 Task: Create New Customer with Customer Name: Irenes Bakery, Billing Address Line1: 1126 Star Trek Drive, Billing Address Line2:  Pensacola, Billing Address Line3:  Florida 32501
Action: Mouse moved to (133, 29)
Screenshot: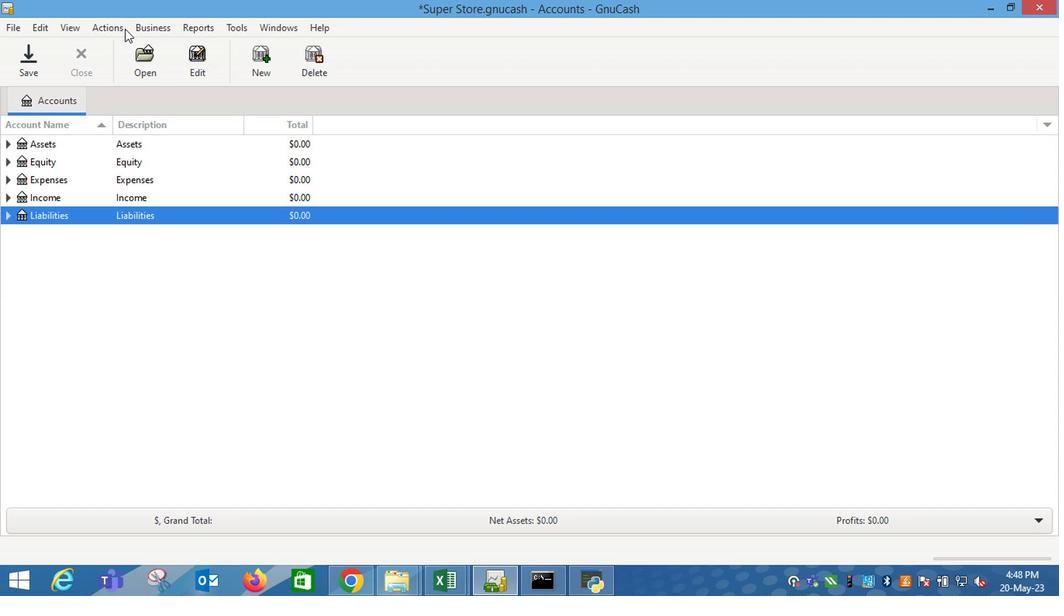 
Action: Mouse pressed left at (133, 29)
Screenshot: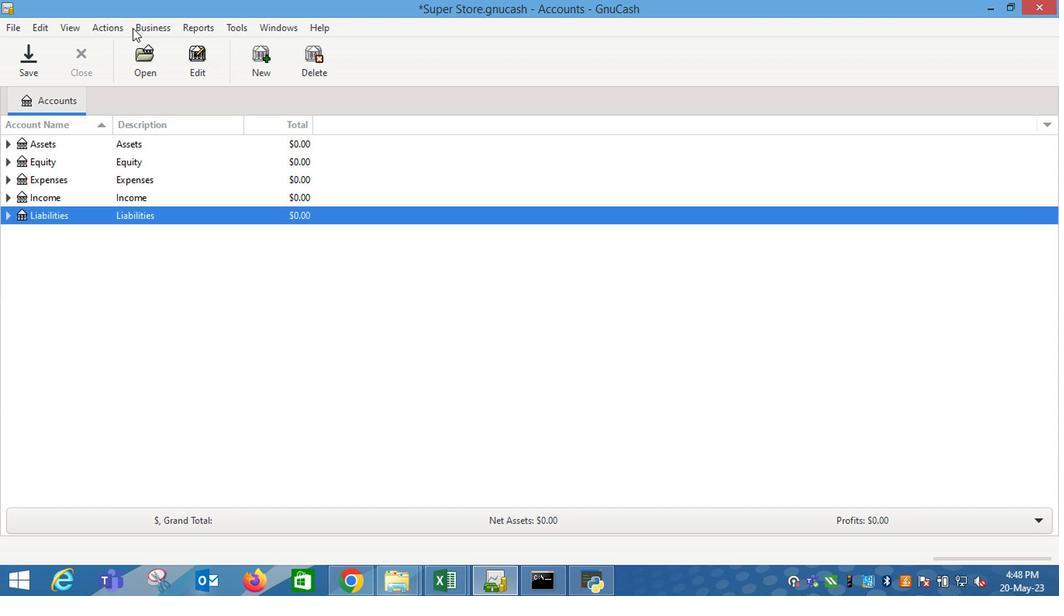 
Action: Mouse moved to (317, 69)
Screenshot: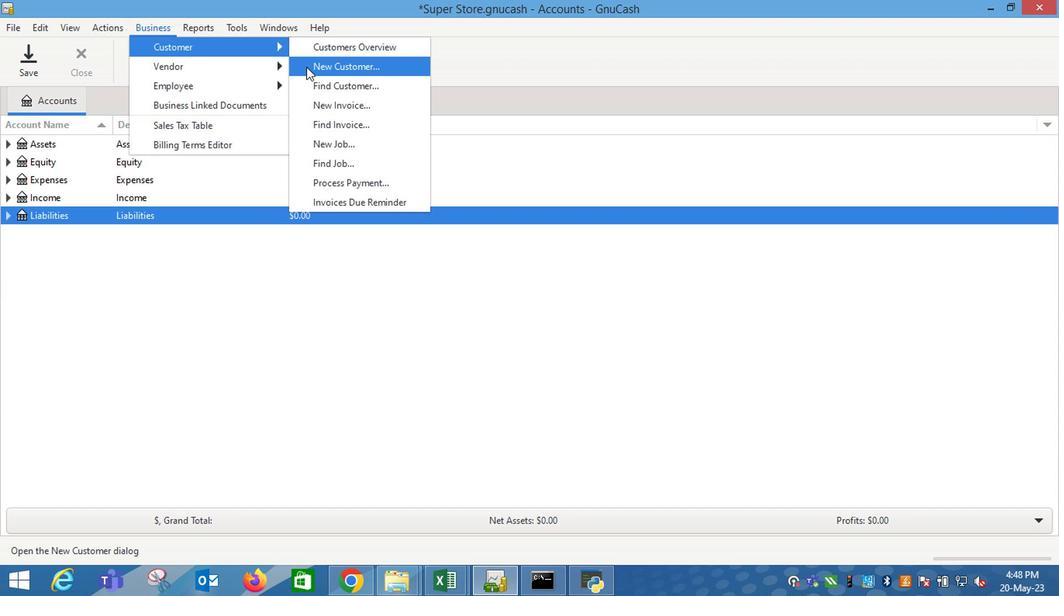 
Action: Mouse pressed left at (317, 69)
Screenshot: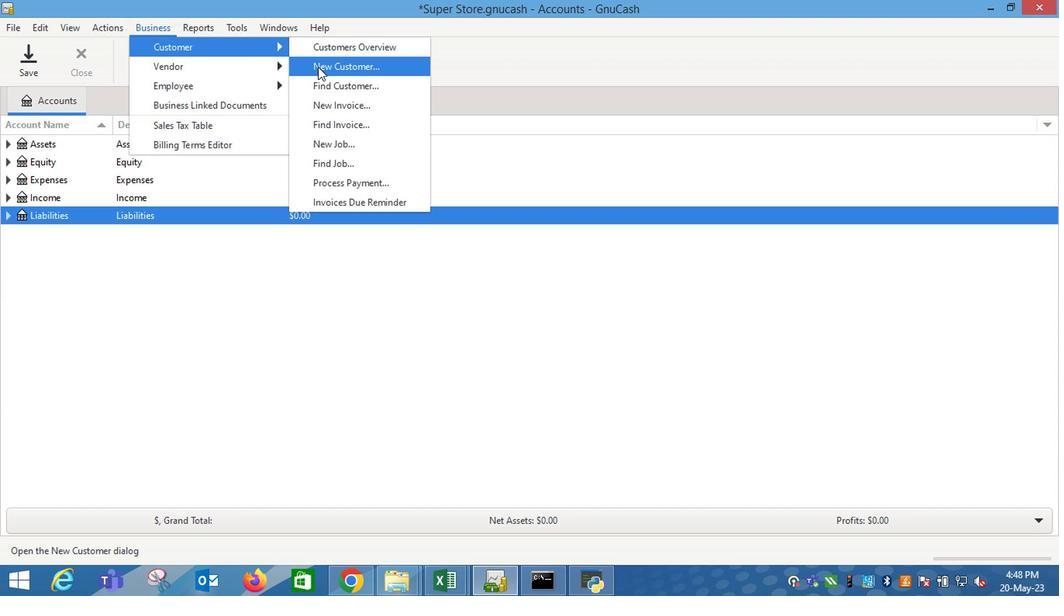 
Action: Key pressed <Key.shift_r>Irenes<Key.space><Key.shift_r>Bakery<Key.tab><Key.tab><Key.tab>1126<Key.space><Key.shift_r>Star<Key.space><Key.shift_r>R<Key.backspace><Key.shift_r>Trek<Key.space><Key.shift_r>Drive<Key.tab><Key.shift_r>P<Key.tab><Key.shift_r>F<Key.tab>
Screenshot: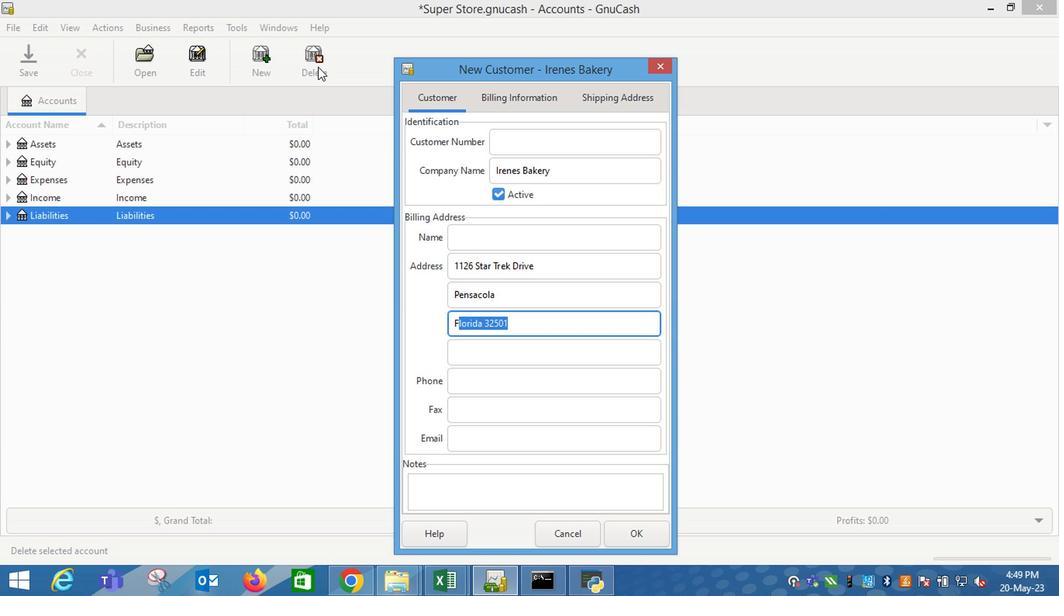 
Action: Mouse moved to (622, 539)
Screenshot: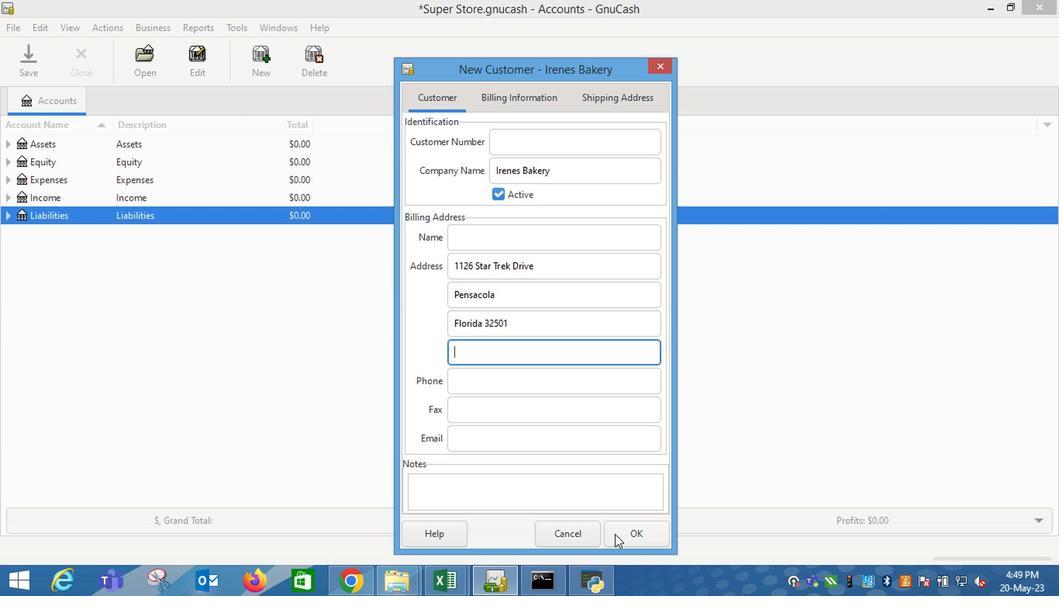 
Action: Mouse pressed left at (622, 539)
Screenshot: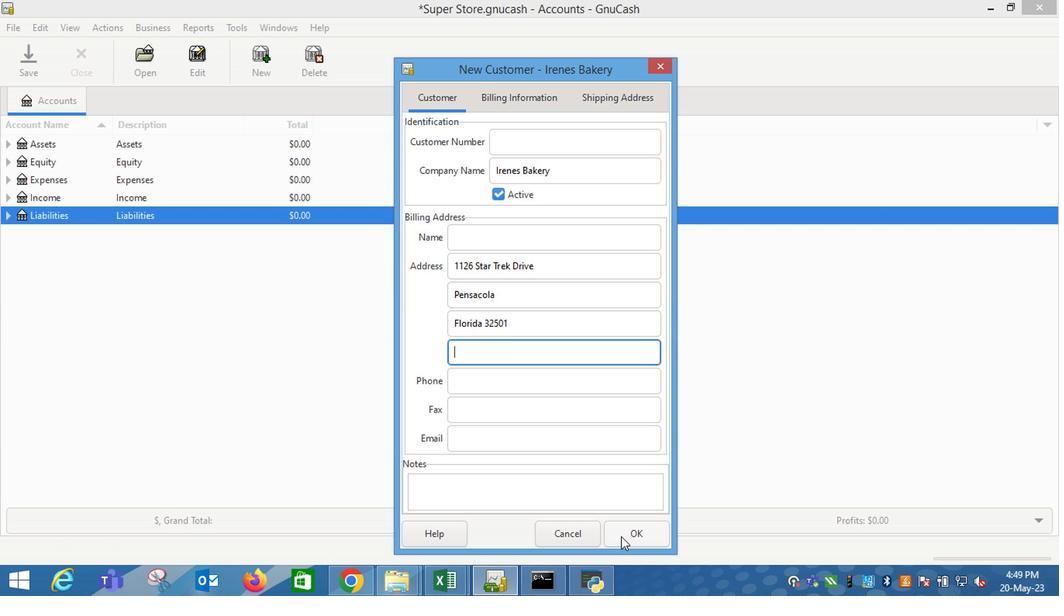 
